 Task: Add Kate's Magik Banditos Natural Defense Roll-On Essential Oil to the cart.
Action: Mouse moved to (710, 261)
Screenshot: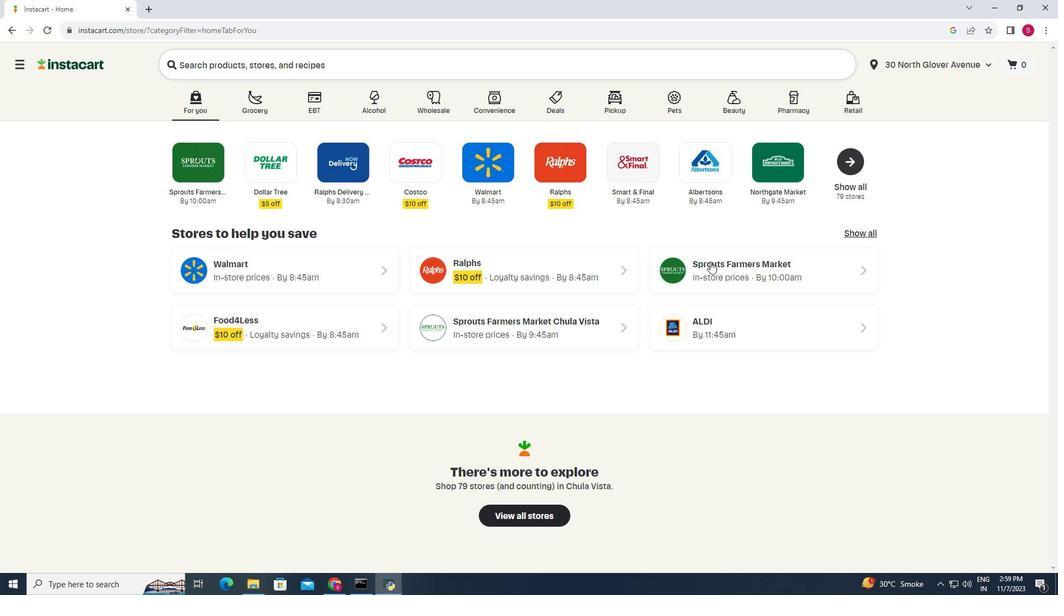 
Action: Mouse pressed left at (710, 261)
Screenshot: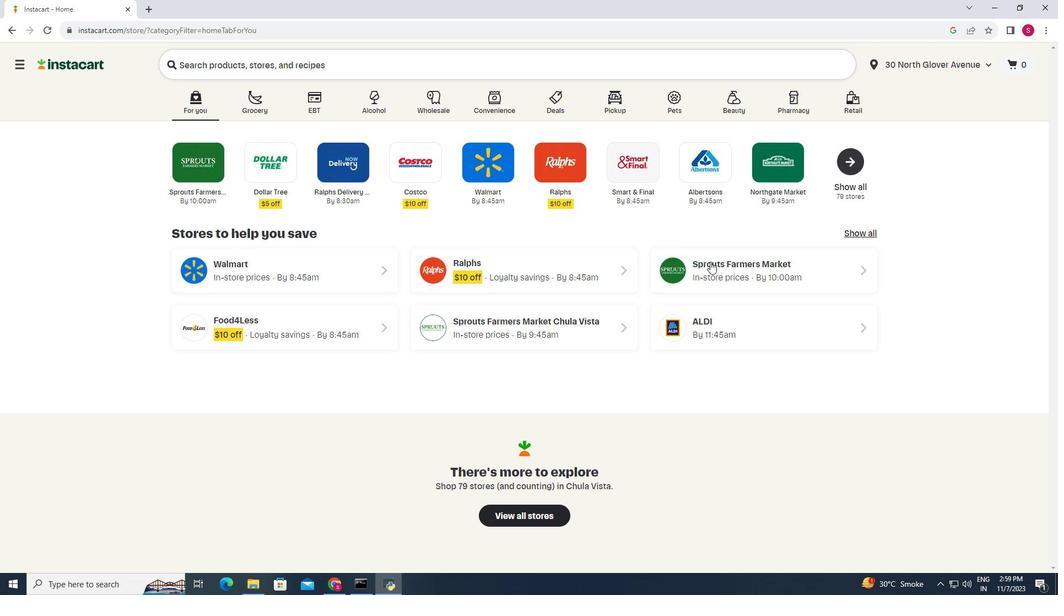 
Action: Mouse moved to (54, 271)
Screenshot: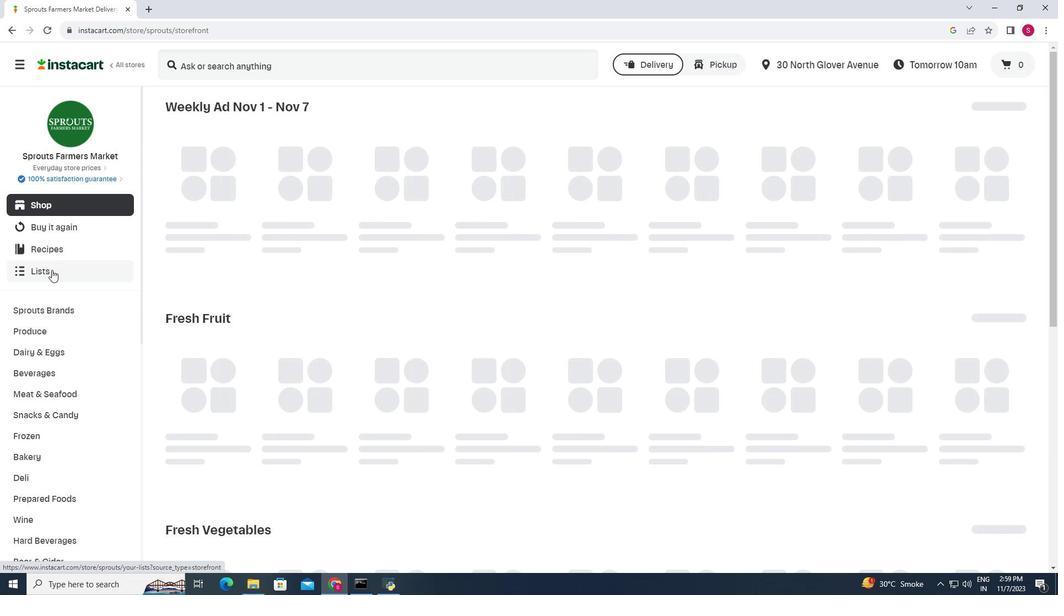 
Action: Mouse scrolled (54, 270) with delta (0, 0)
Screenshot: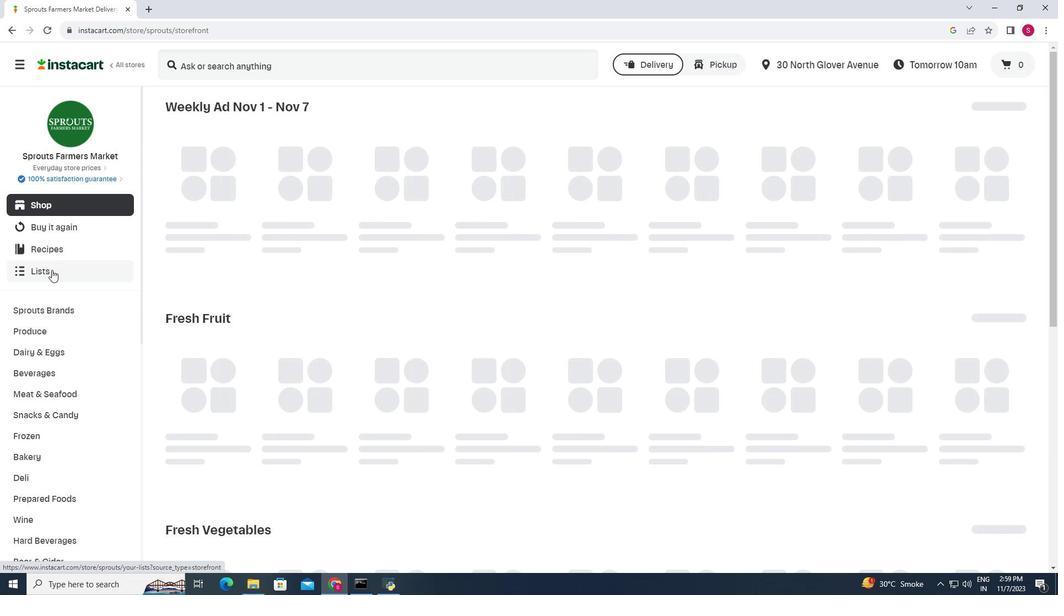 
Action: Mouse moved to (51, 270)
Screenshot: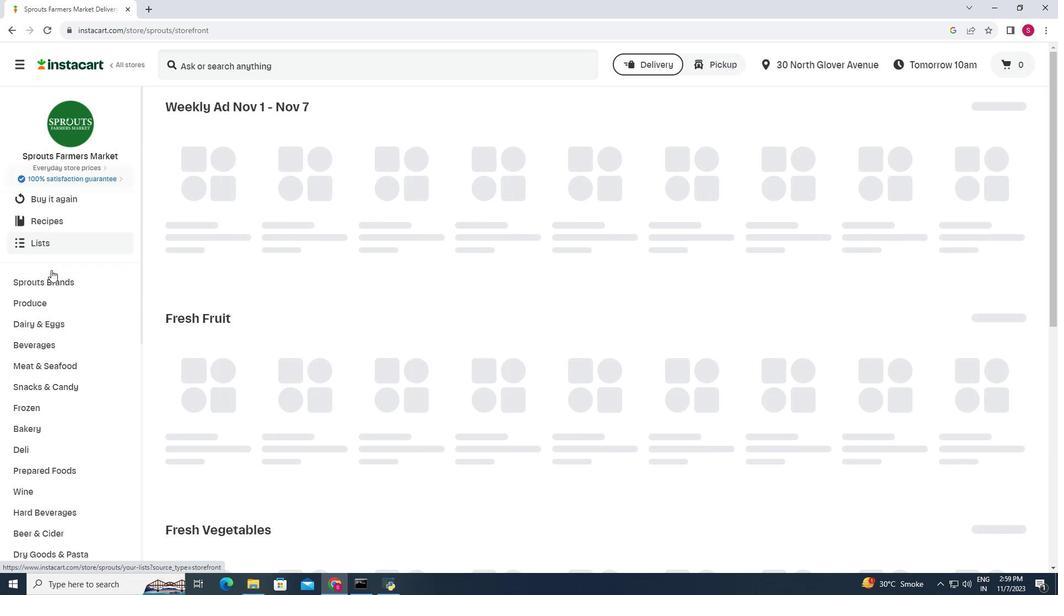 
Action: Mouse scrolled (51, 269) with delta (0, 0)
Screenshot: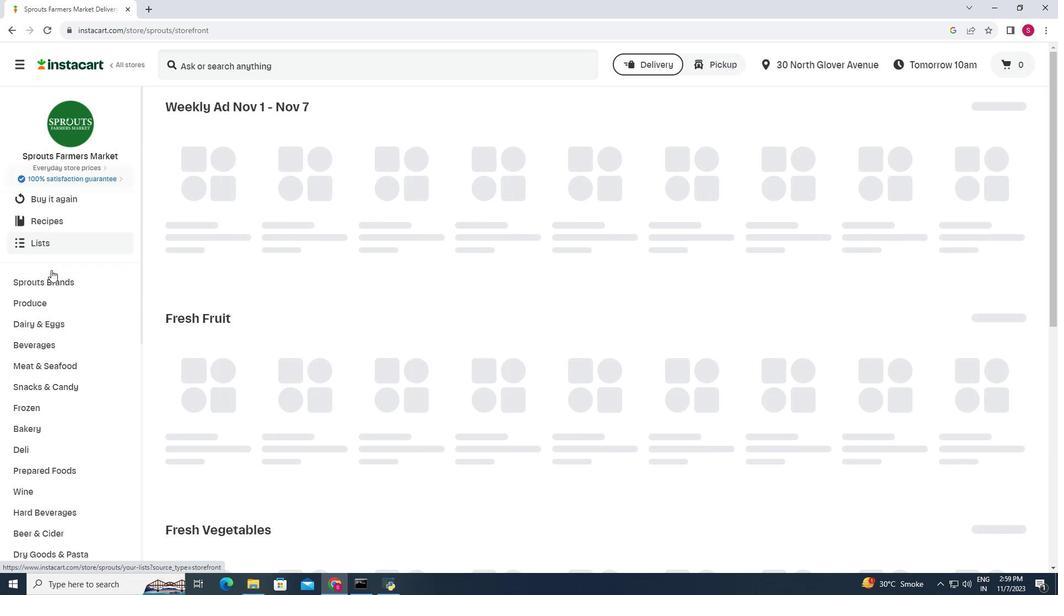 
Action: Mouse moved to (51, 270)
Screenshot: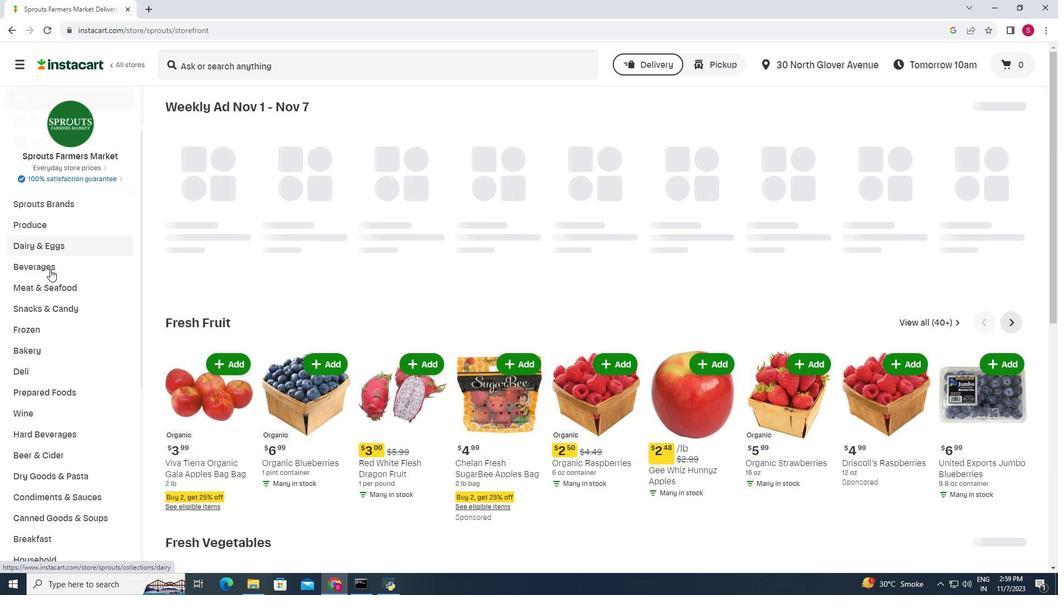 
Action: Mouse scrolled (51, 269) with delta (0, 0)
Screenshot: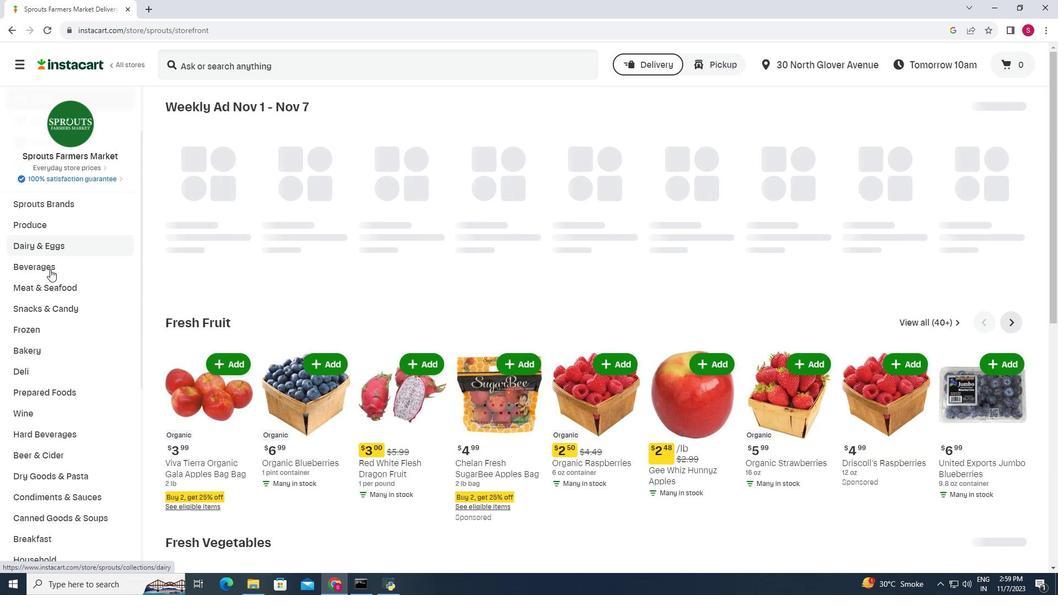 
Action: Mouse moved to (50, 268)
Screenshot: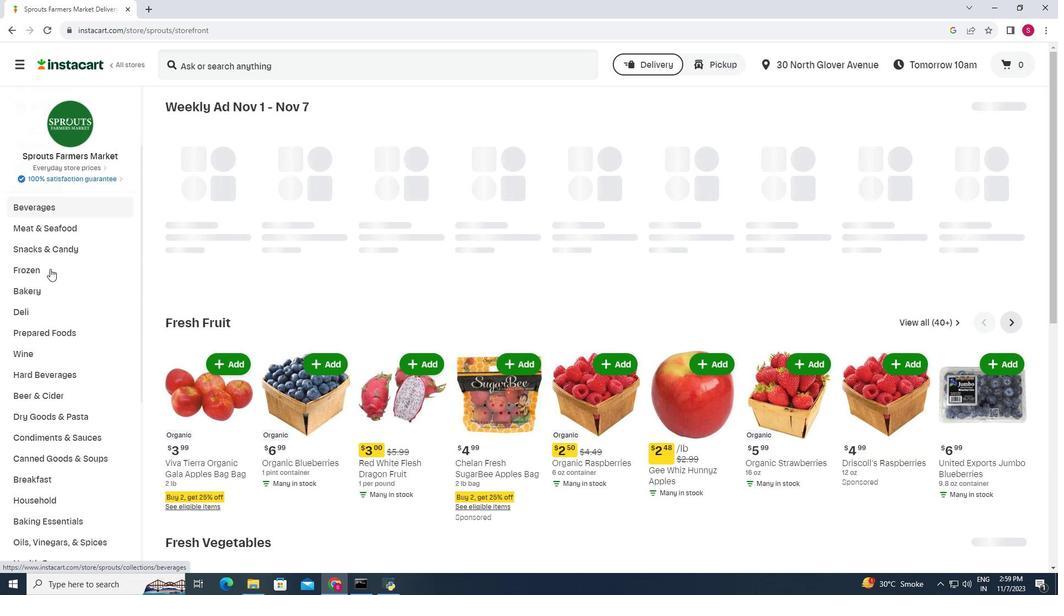 
Action: Mouse scrolled (50, 268) with delta (0, 0)
Screenshot: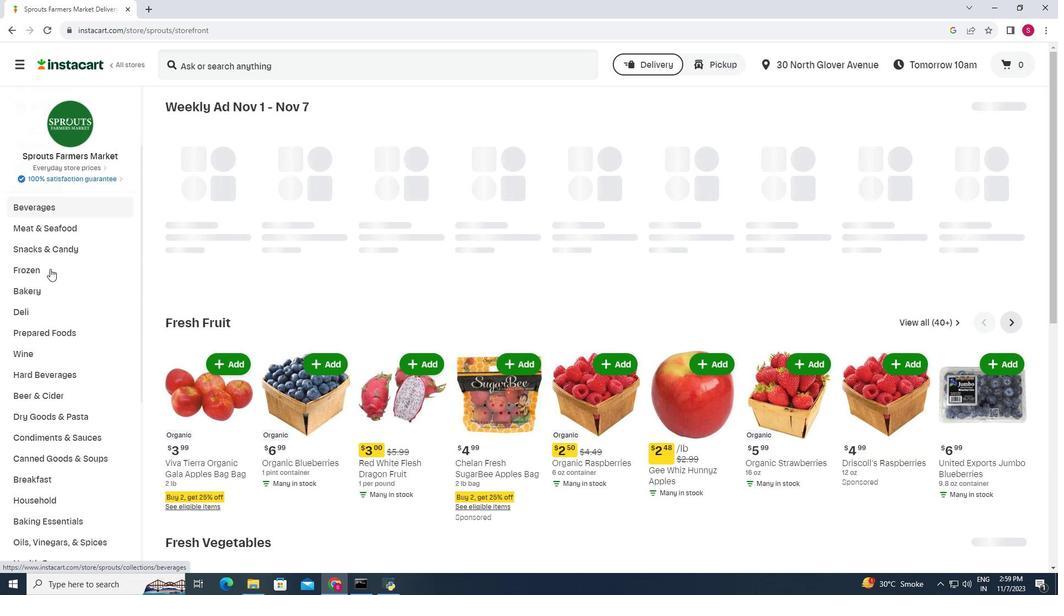 
Action: Mouse moved to (68, 452)
Screenshot: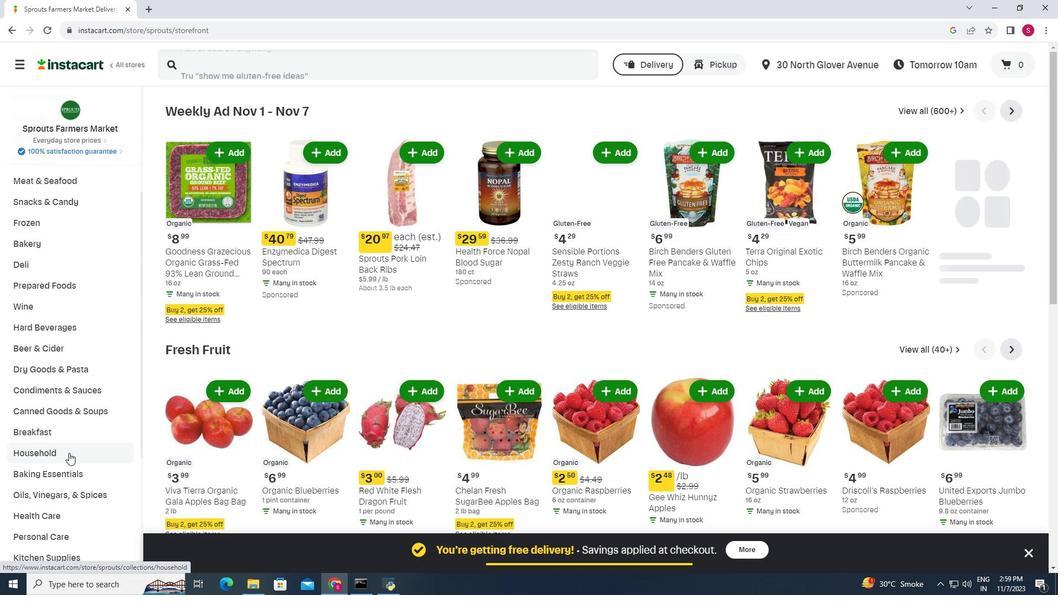 
Action: Mouse pressed left at (68, 452)
Screenshot: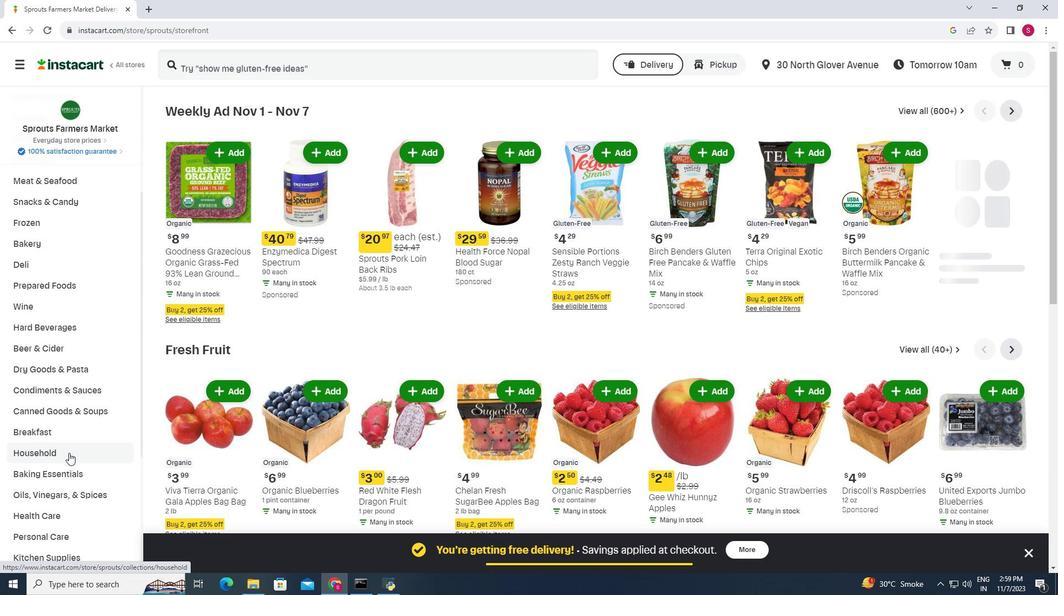 
Action: Mouse moved to (596, 142)
Screenshot: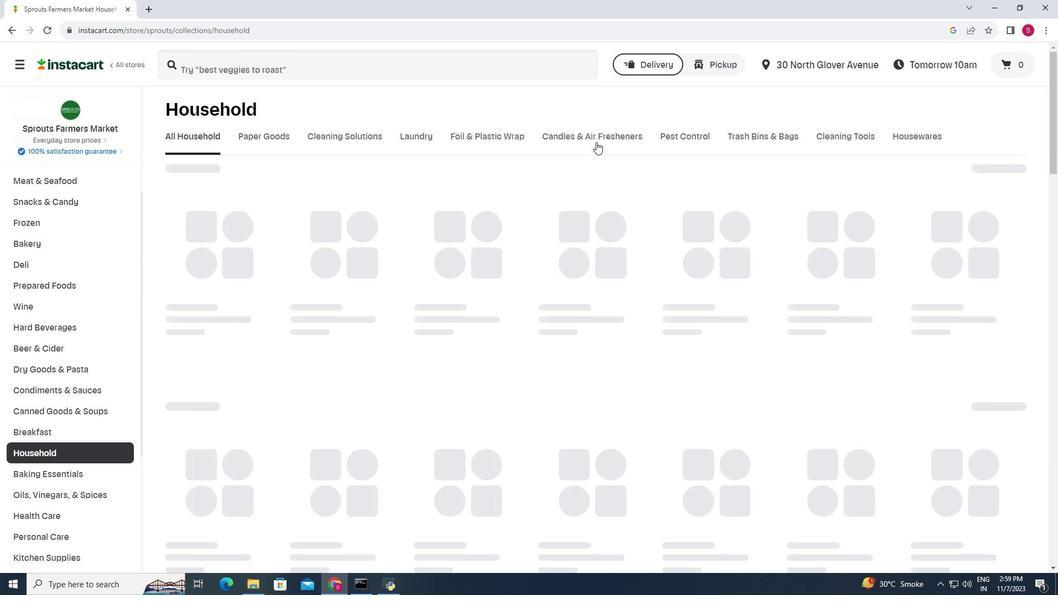 
Action: Mouse pressed left at (596, 142)
Screenshot: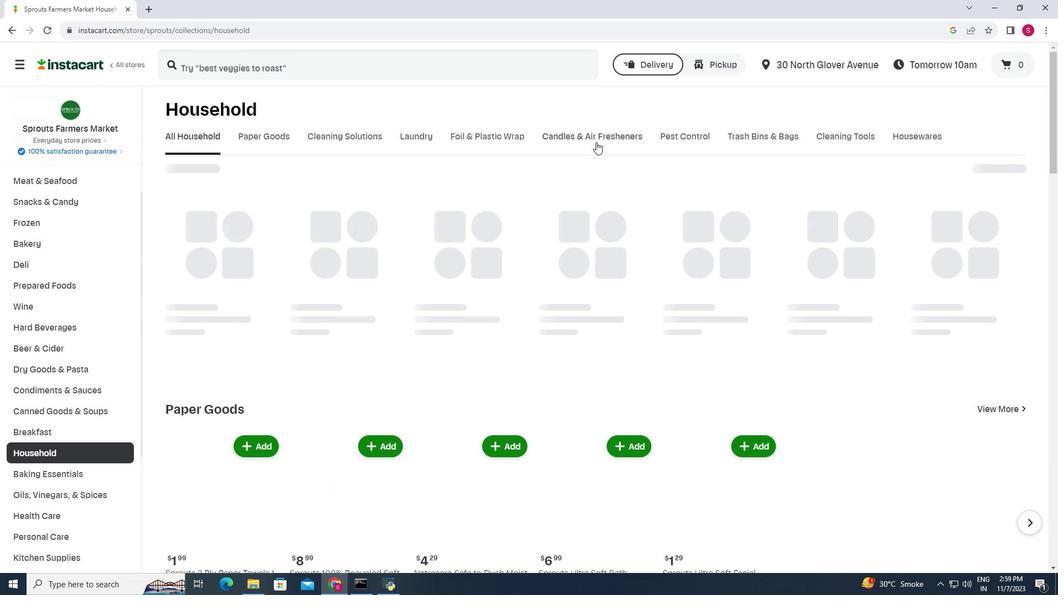 
Action: Mouse moved to (281, 65)
Screenshot: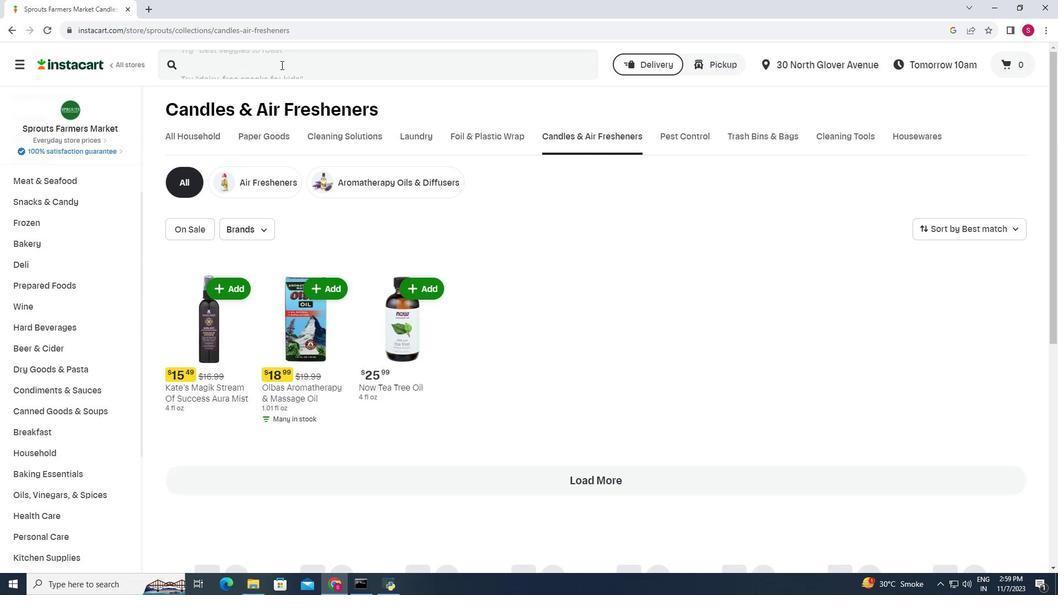 
Action: Mouse pressed left at (281, 65)
Screenshot: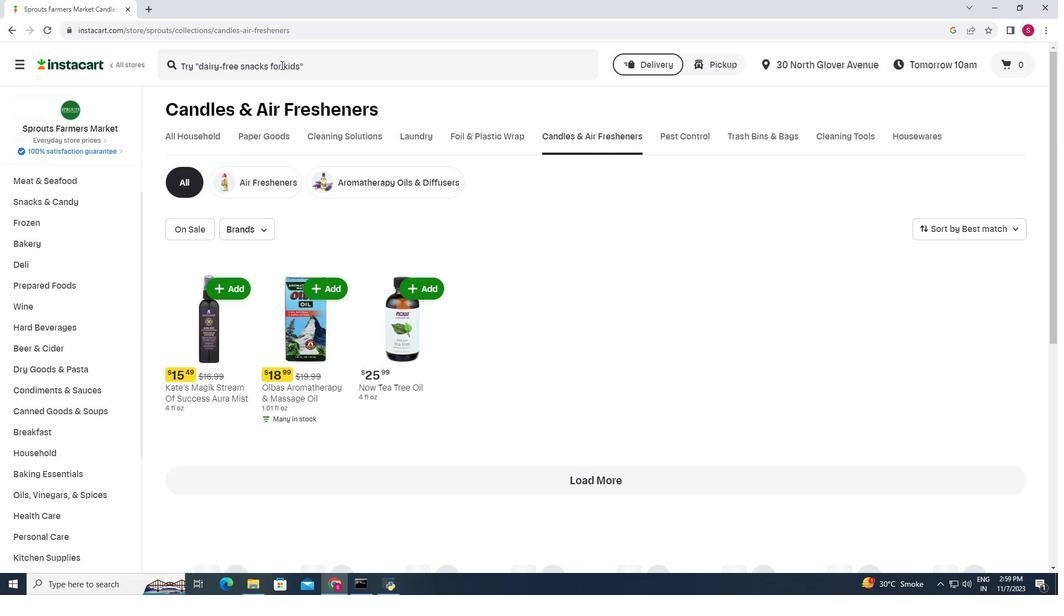 
Action: Key pressed <Key.shift>Kate's<Key.space><Key.shift>Magik<Key.space><Key.shift>Banditos<Key.space><Key.shift>Natural<Key.space><Key.shift>Defense<Key.space><Key.shift>Roll-<Key.shift>On<Key.space><Key.shift>Essential<Key.space><Key.shift>Oil<Key.enter>
Screenshot: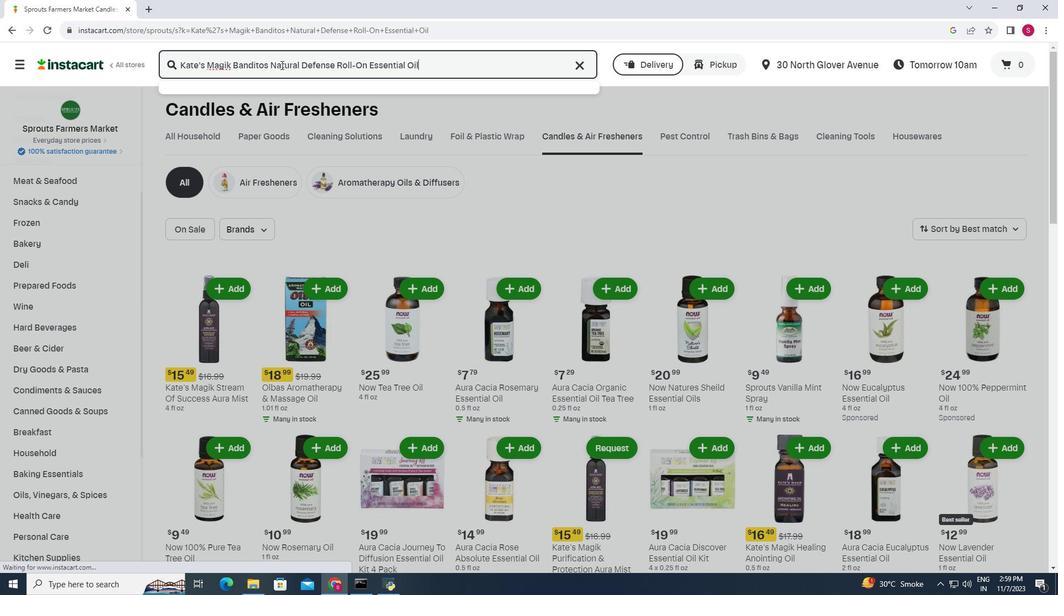 
Action: Mouse moved to (357, 216)
Screenshot: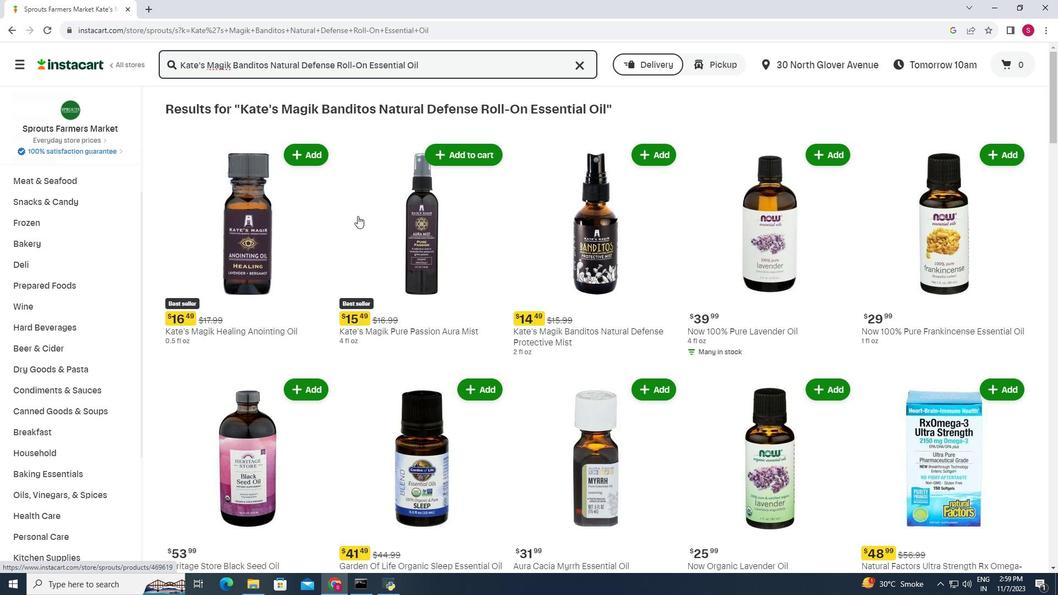 
Action: Mouse scrolled (357, 215) with delta (0, 0)
Screenshot: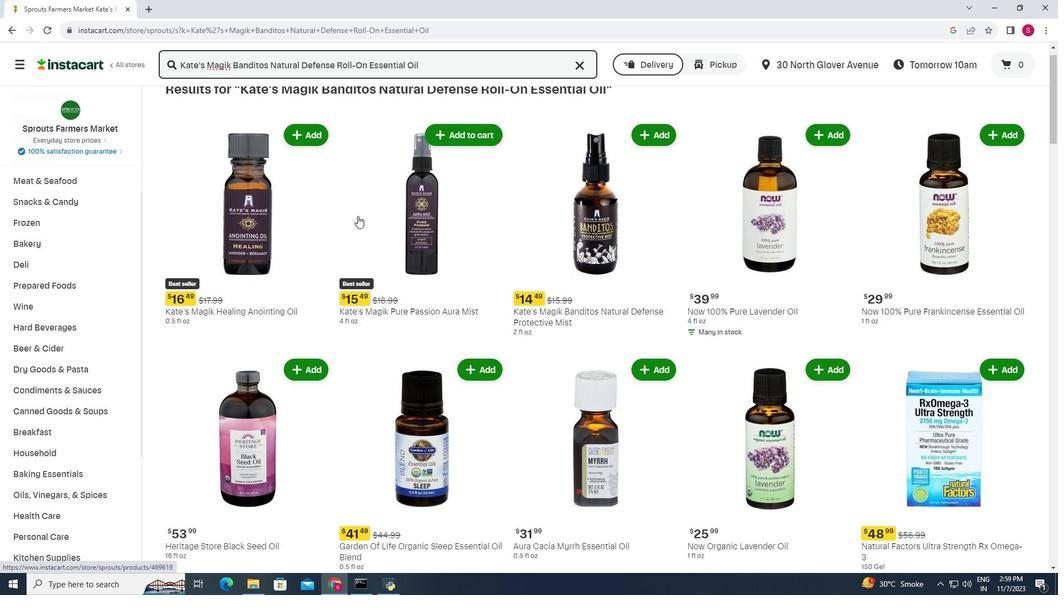 
Action: Mouse scrolled (357, 216) with delta (0, 0)
Screenshot: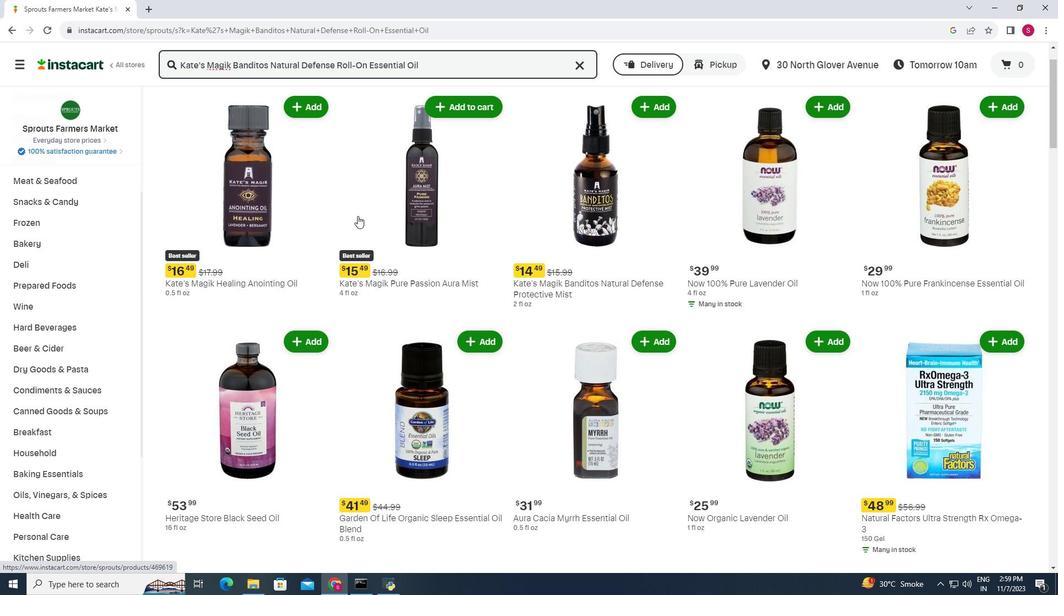 
Action: Mouse moved to (498, 214)
Screenshot: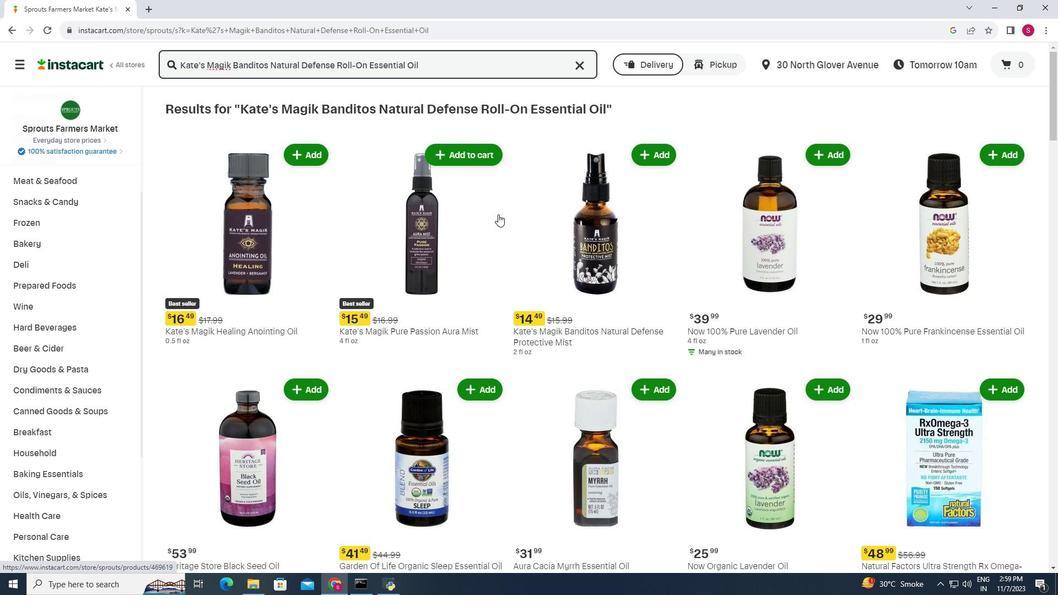 
Action: Mouse scrolled (498, 213) with delta (0, 0)
Screenshot: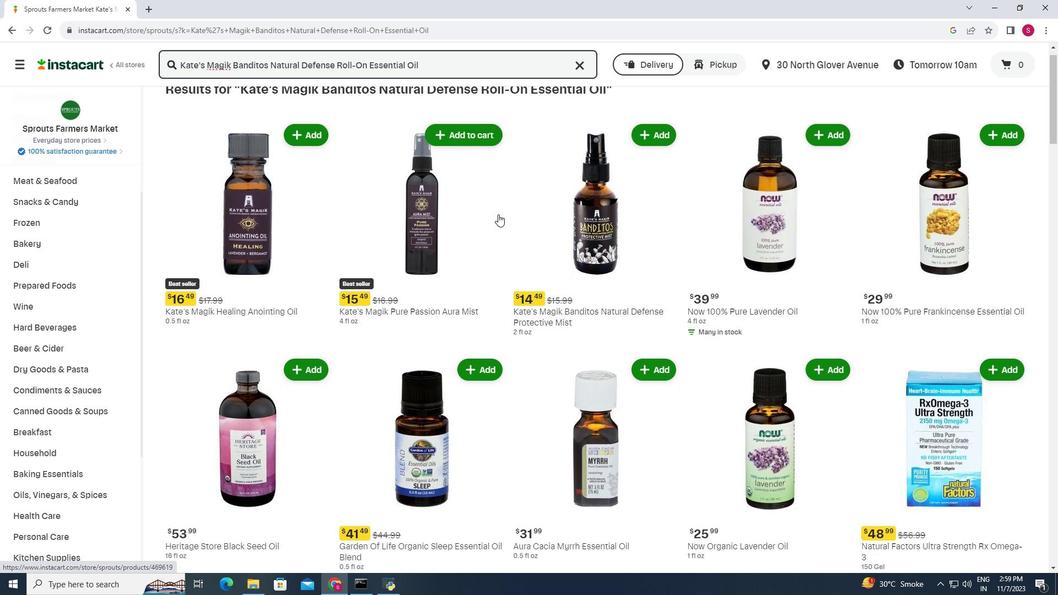 
Action: Mouse moved to (498, 213)
Screenshot: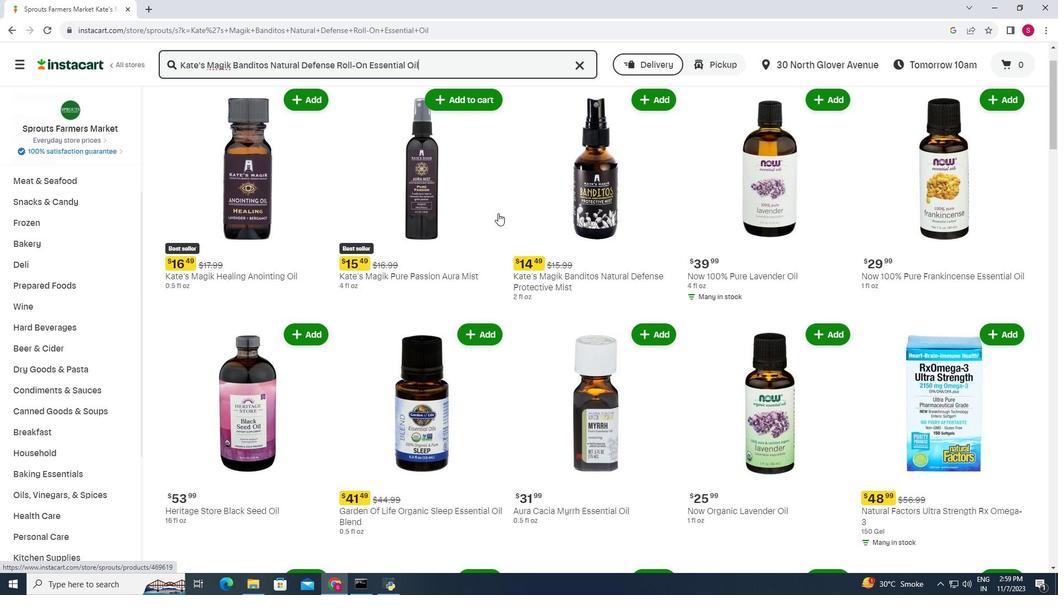 
Action: Mouse scrolled (498, 212) with delta (0, 0)
Screenshot: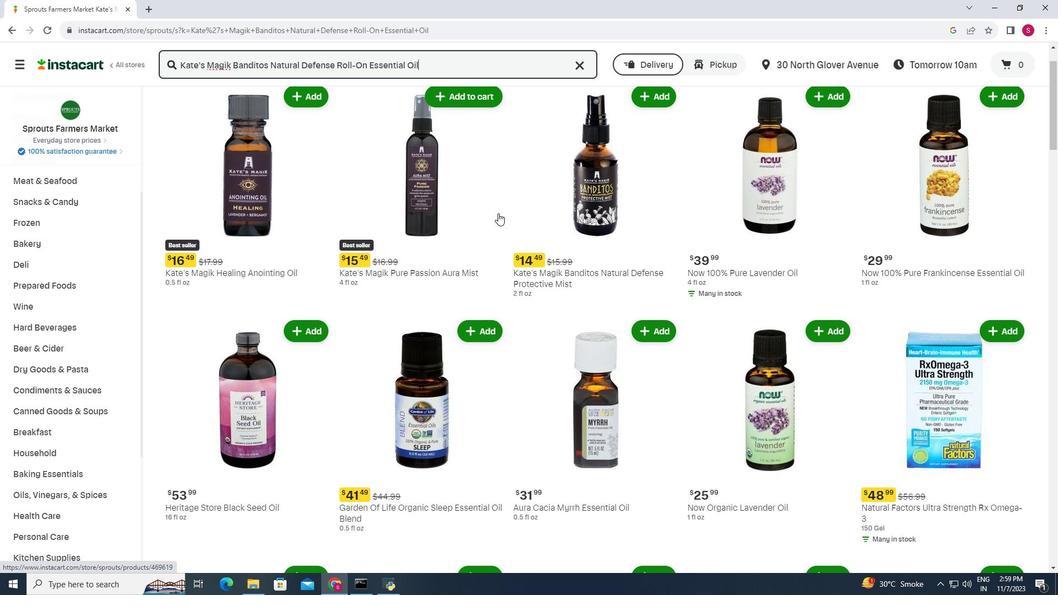
Action: Mouse scrolled (498, 212) with delta (0, 0)
Screenshot: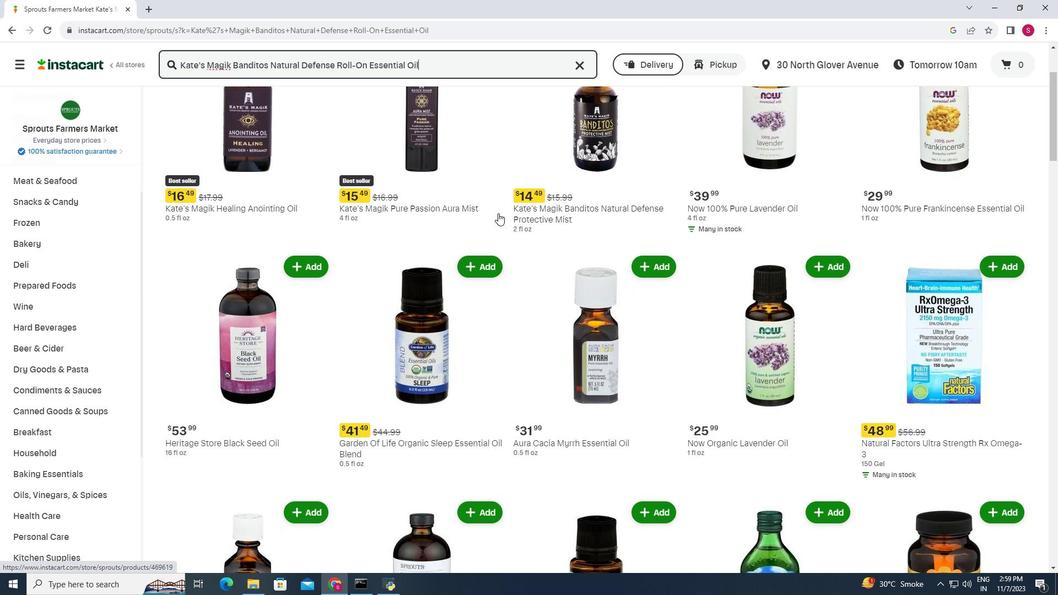 
Action: Mouse moved to (497, 213)
Screenshot: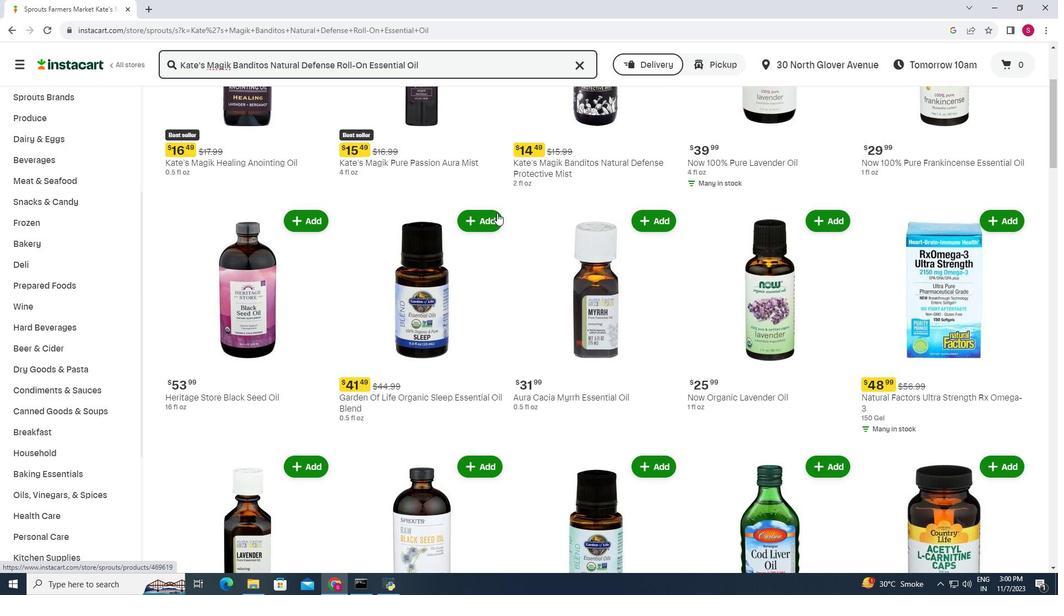 
Action: Mouse scrolled (497, 212) with delta (0, 0)
Screenshot: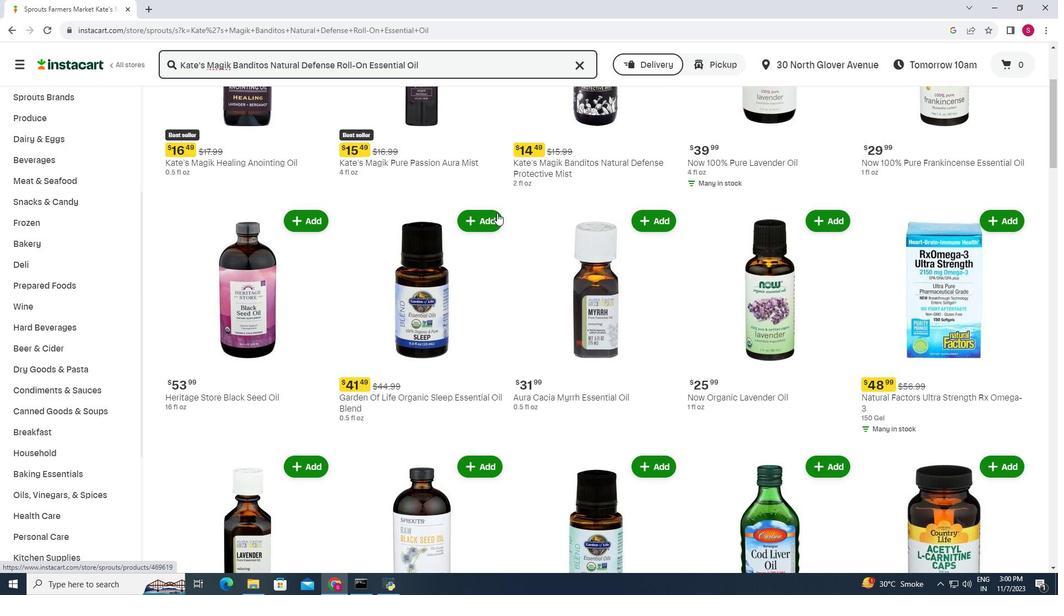 
Action: Mouse scrolled (497, 212) with delta (0, 0)
Screenshot: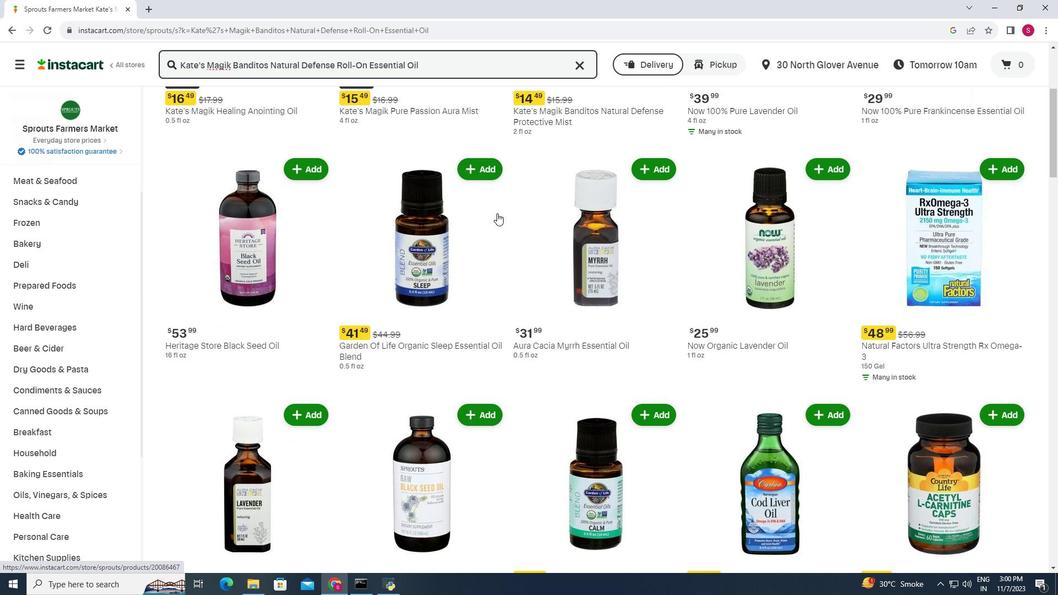 
Action: Mouse scrolled (497, 212) with delta (0, 0)
Screenshot: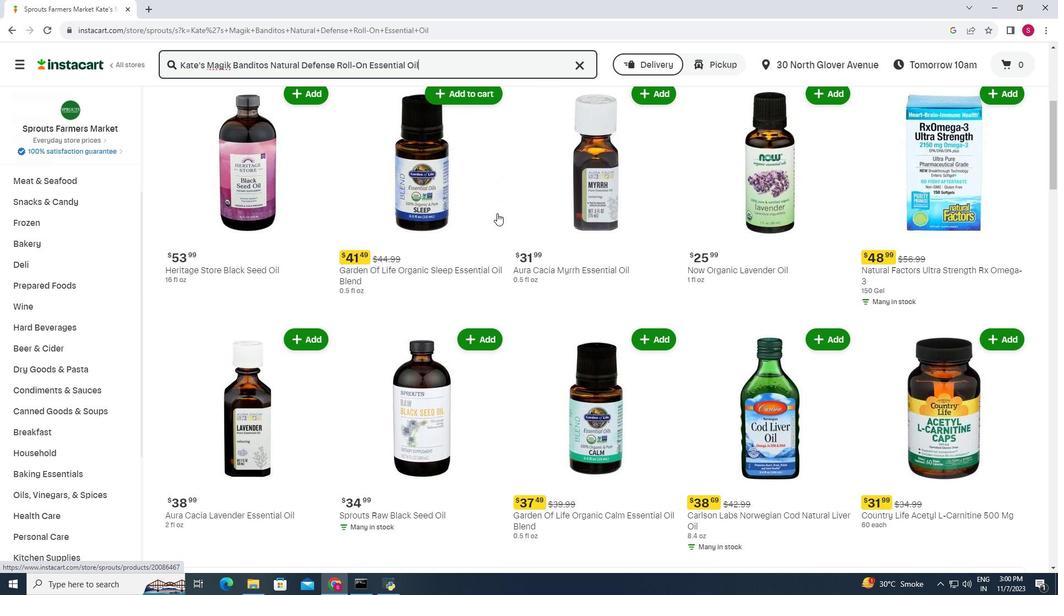 
Action: Mouse moved to (496, 213)
Screenshot: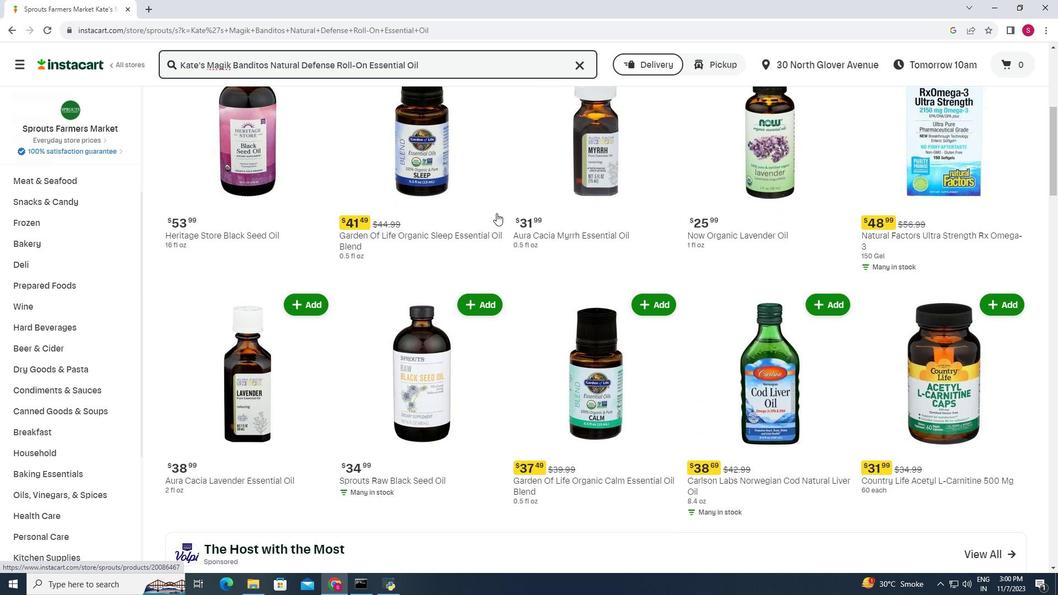 
Action: Mouse scrolled (496, 212) with delta (0, 0)
Screenshot: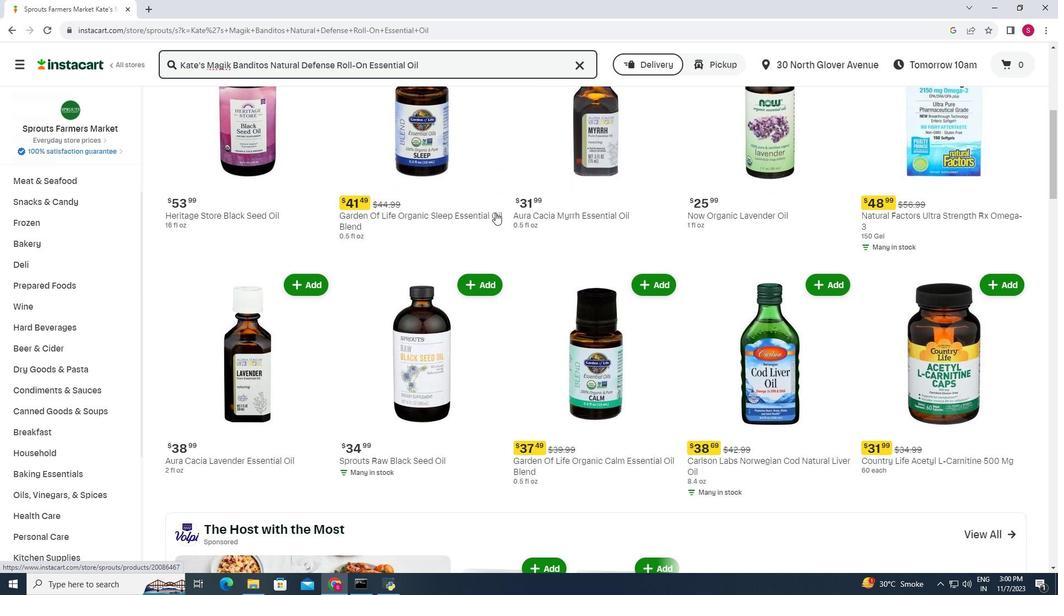 
Action: Mouse moved to (495, 212)
Screenshot: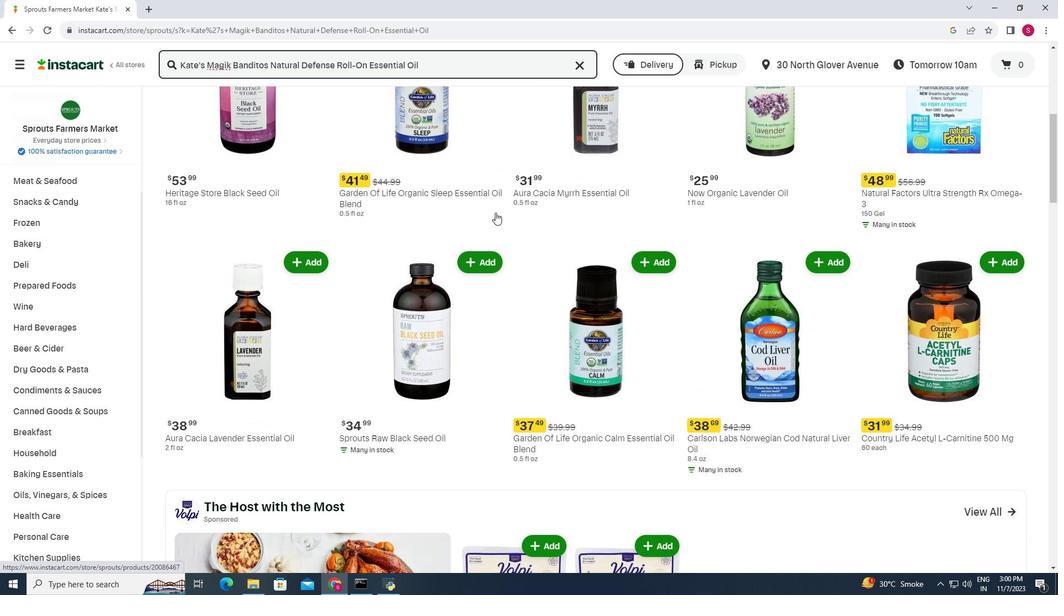 
